 Task: Determine the distance from Phoenix to Tonto Natural Bridge State Park.
Action: Mouse moved to (174, 85)
Screenshot: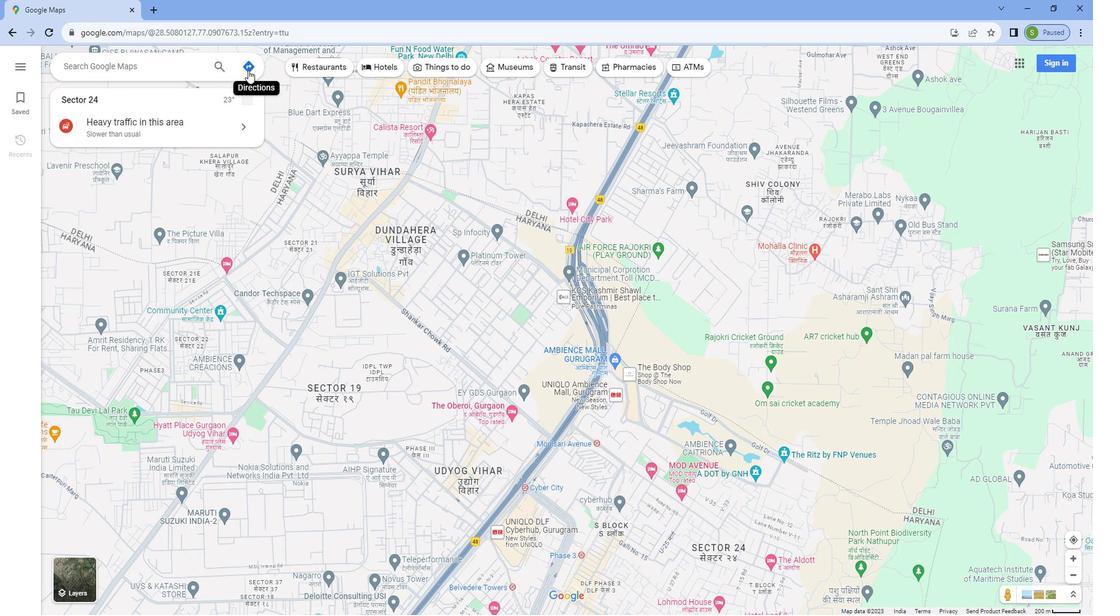
Action: Mouse pressed left at (174, 85)
Screenshot: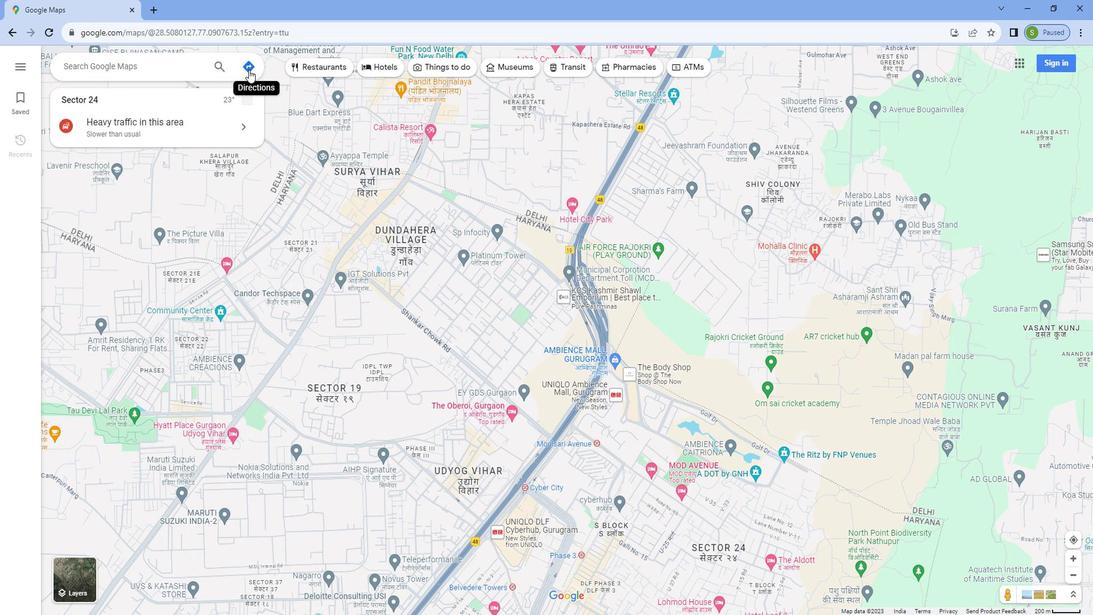 
Action: Mouse moved to (159, 90)
Screenshot: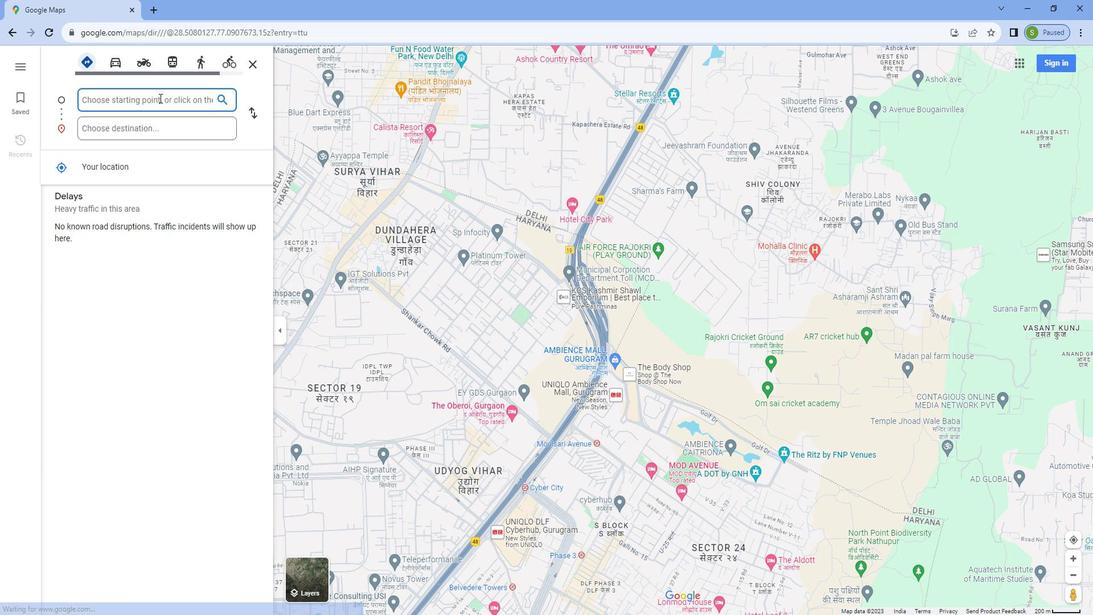 
Action: Mouse pressed left at (159, 90)
Screenshot: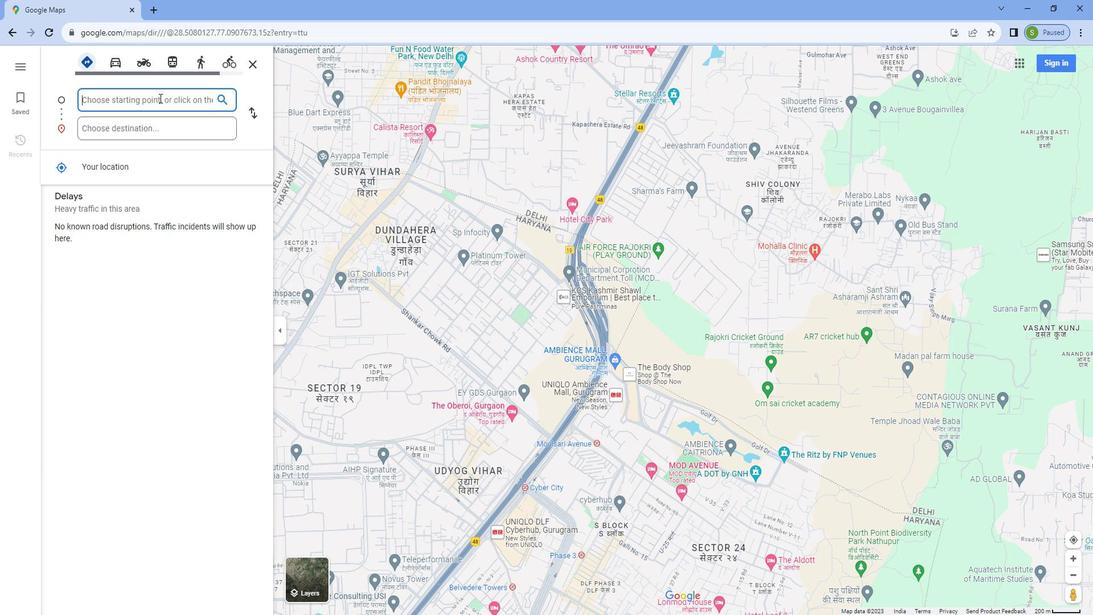 
Action: Key pressed <Key.caps_lock>P<Key.caps_lock>hoenix
Screenshot: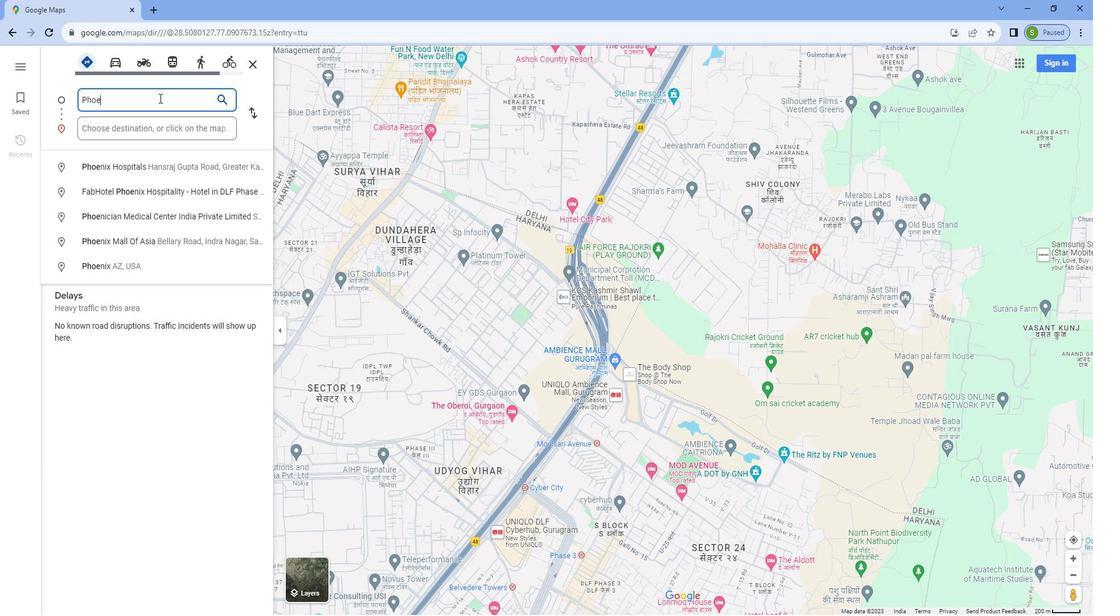 
Action: Mouse moved to (157, 94)
Screenshot: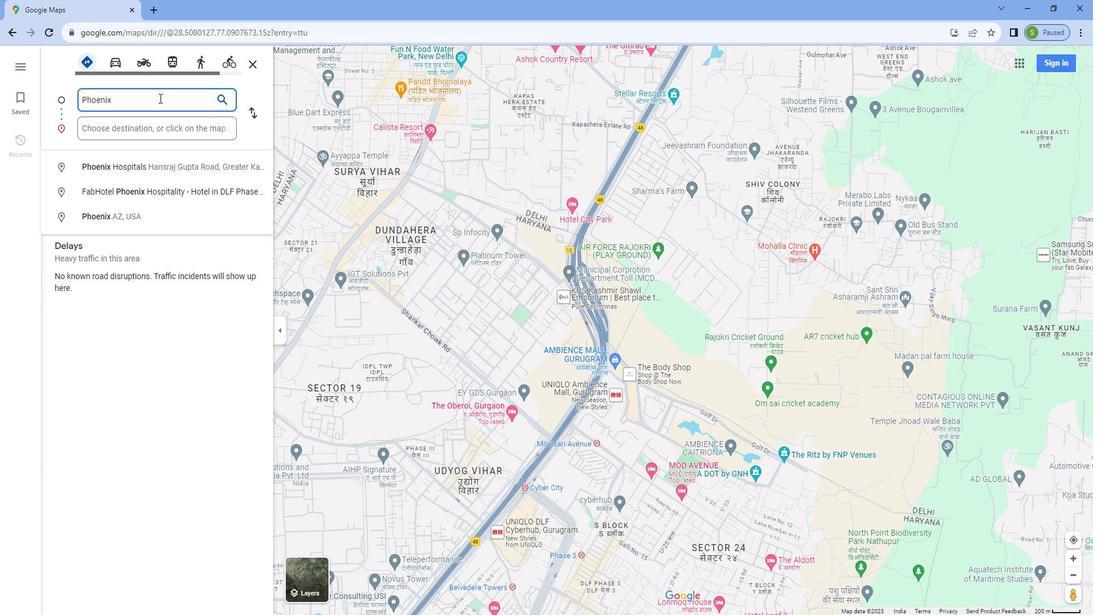 
Action: Mouse pressed left at (157, 94)
Screenshot: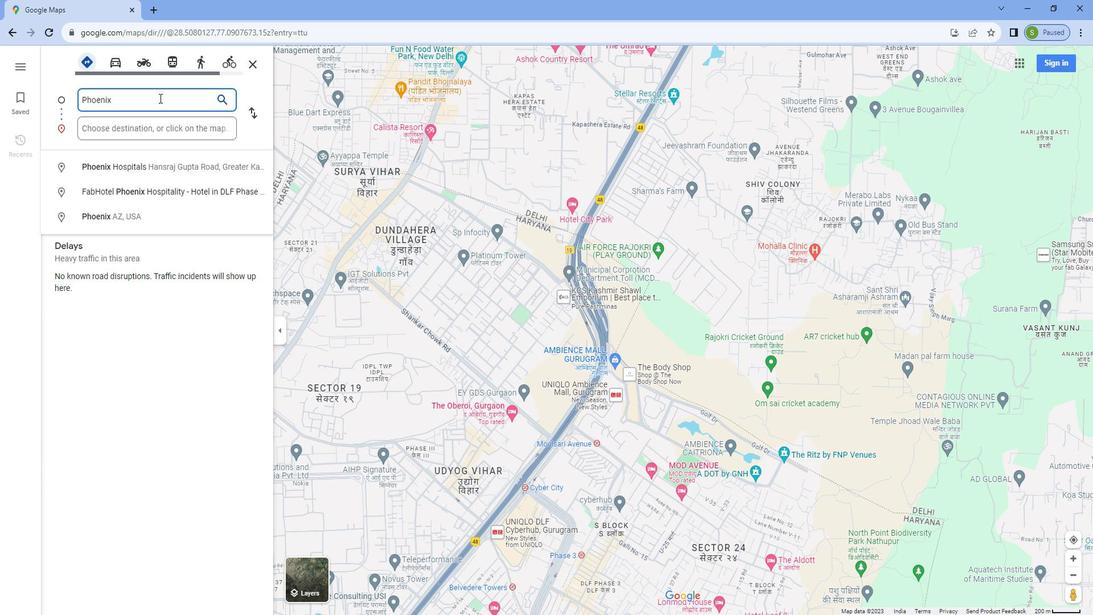 
Action: Key pressed <Key.caps_lock>T<Key.caps_lock>onto<Key.space><Key.caps_lock>N<Key.caps_lock>atural<Key.space><Key.caps_lock>B<Key.caps_lock>ridge<Key.space><Key.caps_lock>S<Key.caps_lock>tate<Key.space><Key.caps_lock>P<Key.caps_lock>ark<Key.enter>
Screenshot: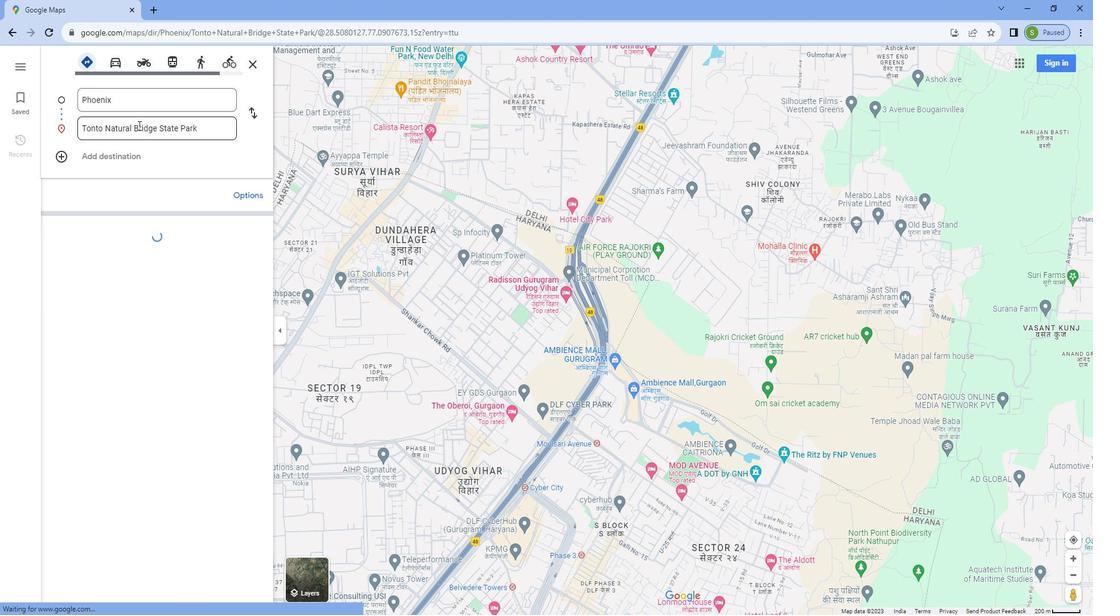 
Action: Mouse moved to (175, 87)
Screenshot: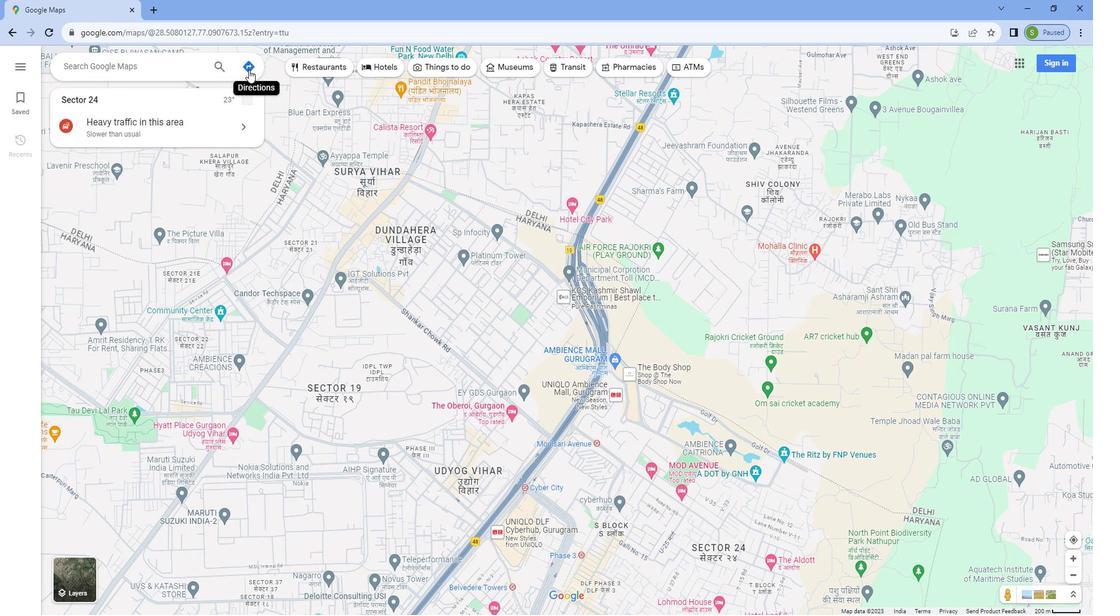
Action: Mouse pressed left at (175, 87)
Screenshot: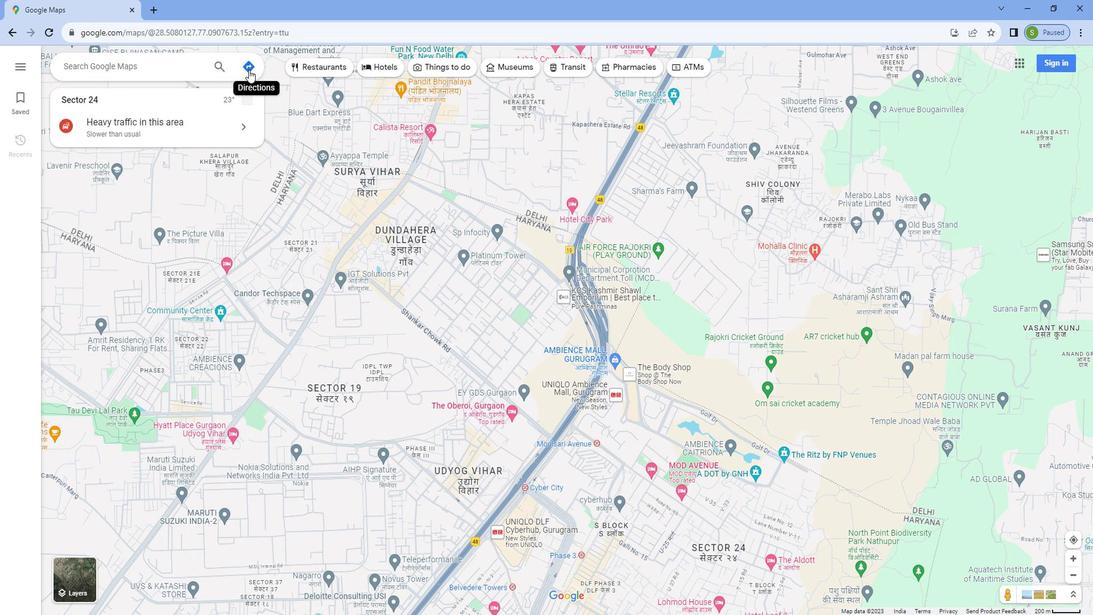 
Action: Mouse moved to (157, 91)
Screenshot: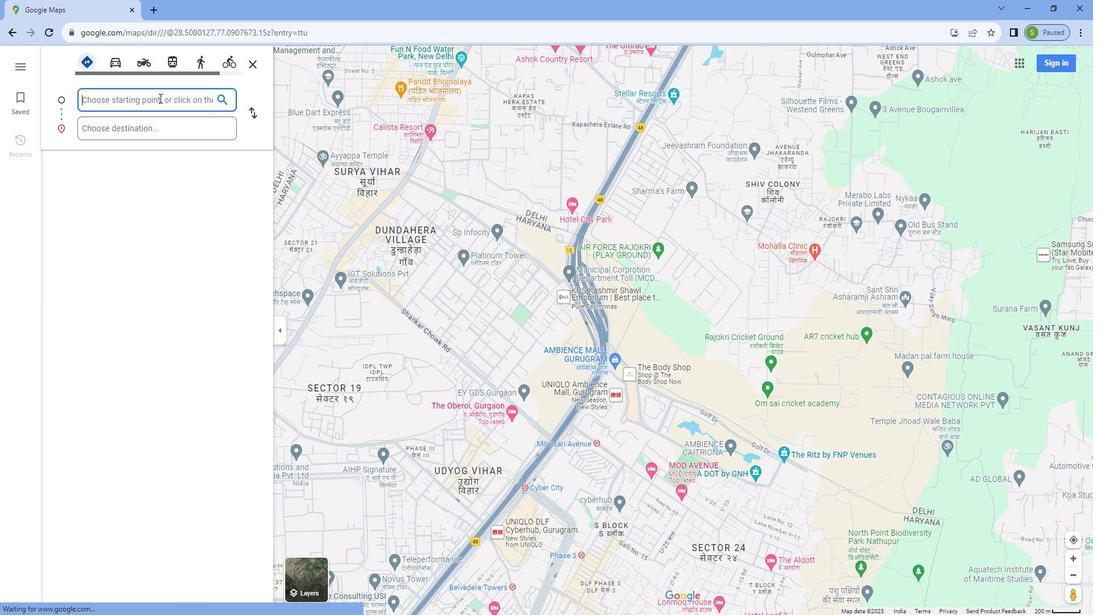 
Action: Mouse pressed left at (157, 91)
Screenshot: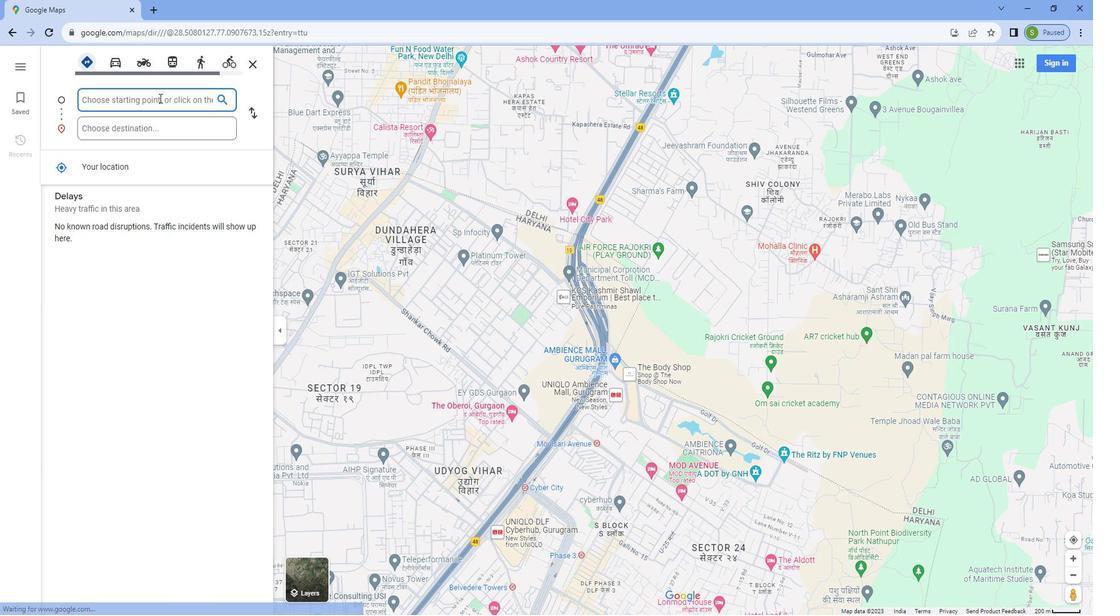 
Action: Key pressed <Key.caps_lock>P<Key.caps_lock>hoenix
Screenshot: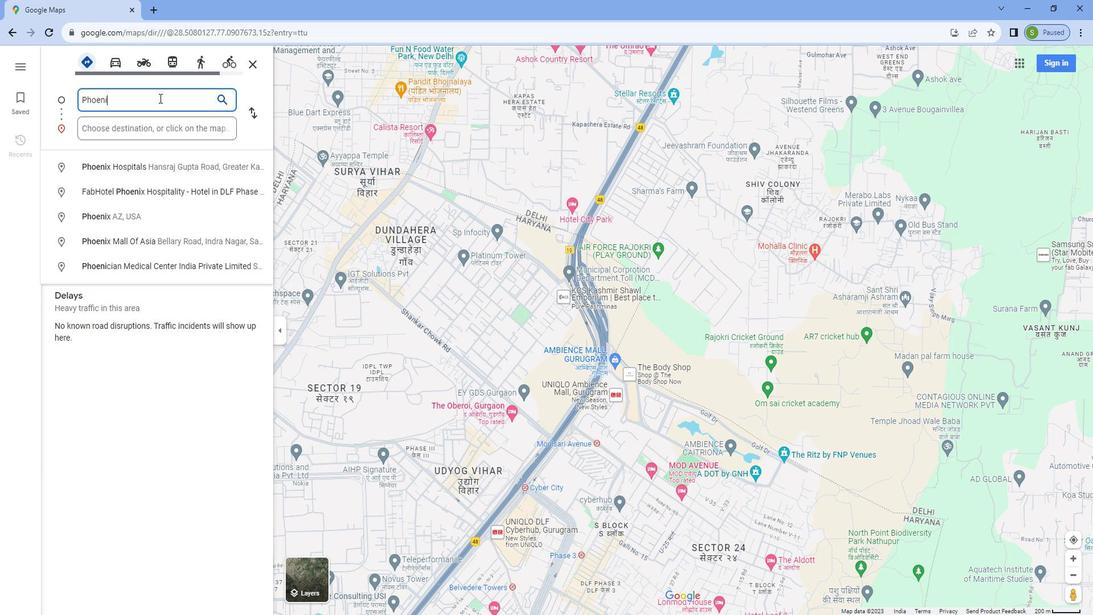 
Action: Mouse moved to (153, 94)
Screenshot: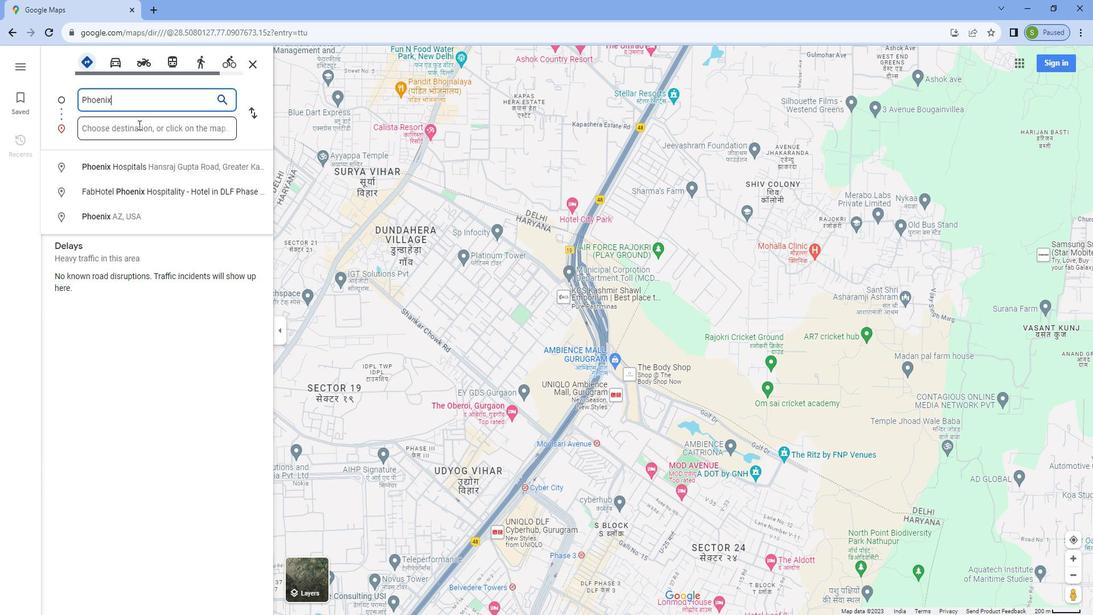 
Action: Mouse pressed left at (153, 94)
Screenshot: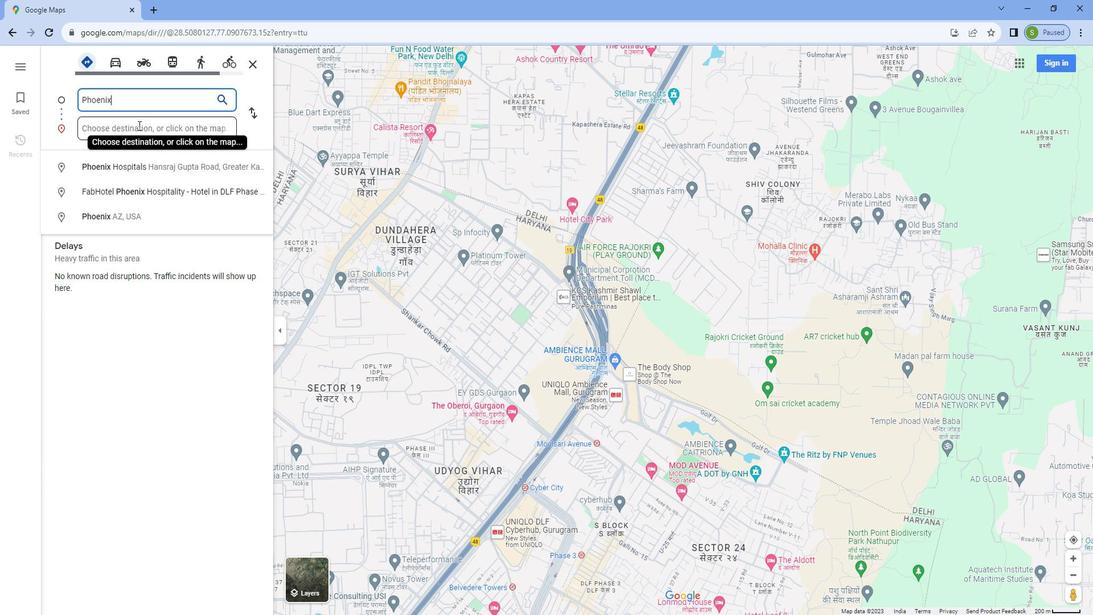 
Action: Key pressed <Key.caps_lock>T<Key.caps_lock>onto<Key.space><Key.caps_lock>N<Key.caps_lock>atural<Key.space><Key.caps_lock>B<Key.caps_lock>ridge<Key.space><Key.caps_lock>S<Key.caps_lock>tate<Key.space><Key.caps_lock>P<Key.caps_lock>ark<Key.enter>
Screenshot: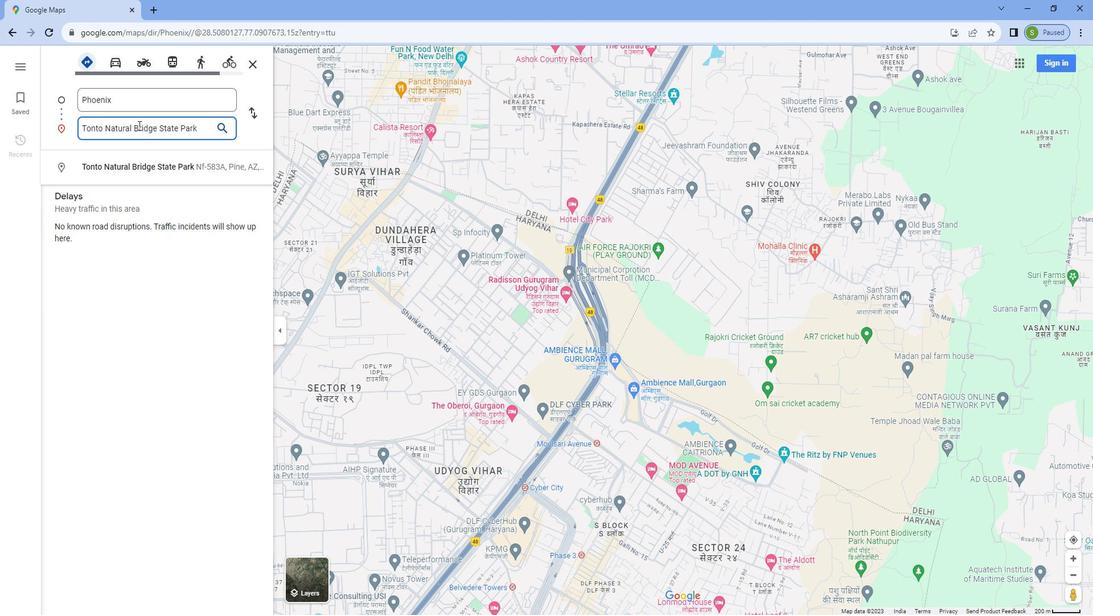 
Action: Mouse moved to (202, 107)
Screenshot: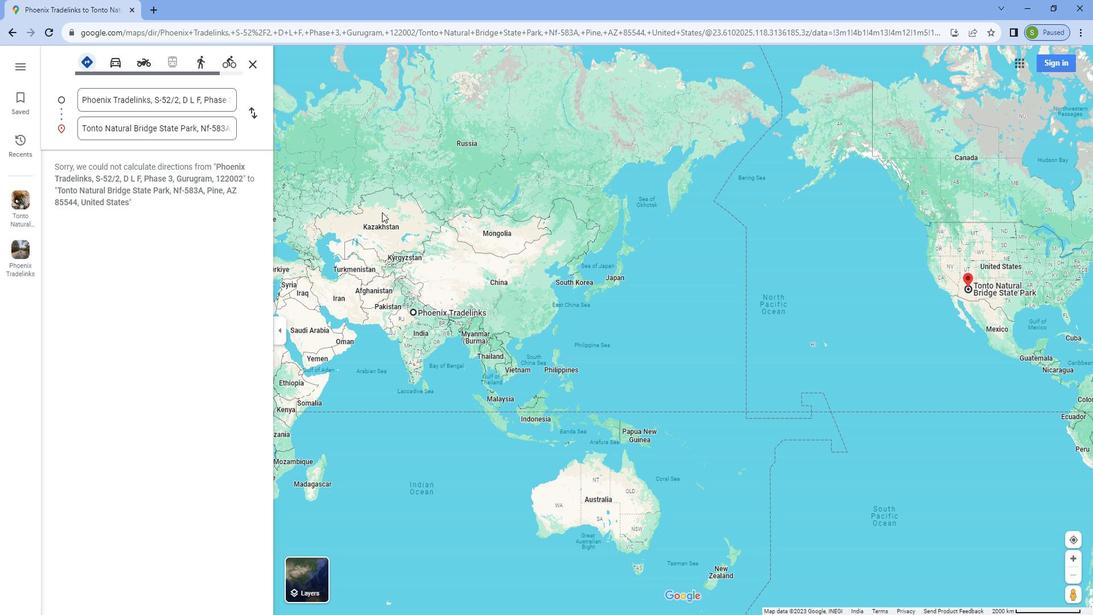 
